 Task: Make in the project BellRise an epic 'User Experience Testing'. Create in the project BellRise an epic 'Knowledge Management System Implementation'. Add in the project BellRise an epic 'Server Maintenance and Support'
Action: Mouse moved to (197, 54)
Screenshot: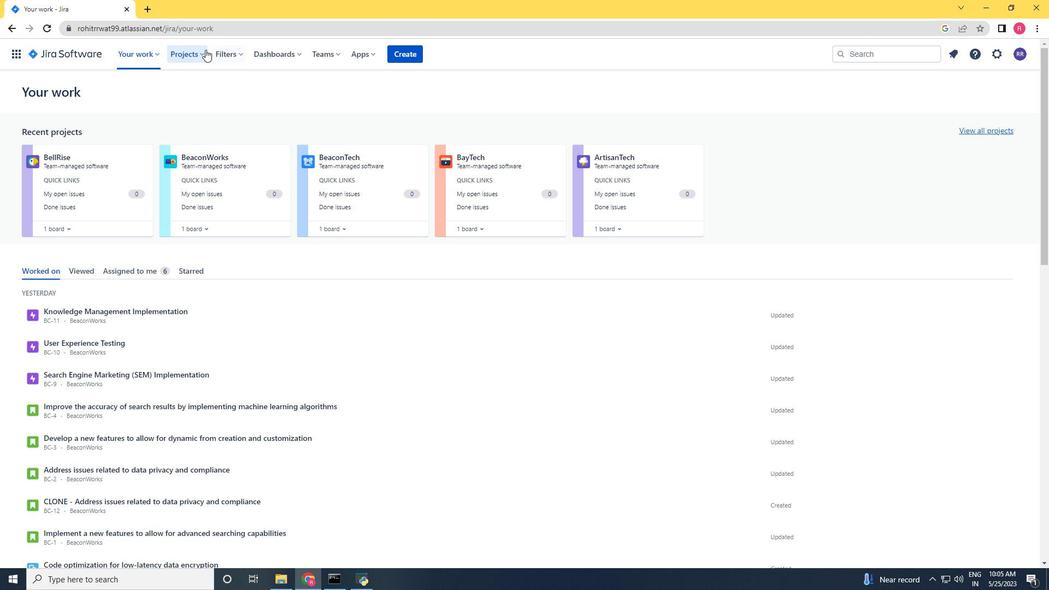 
Action: Mouse pressed left at (197, 54)
Screenshot: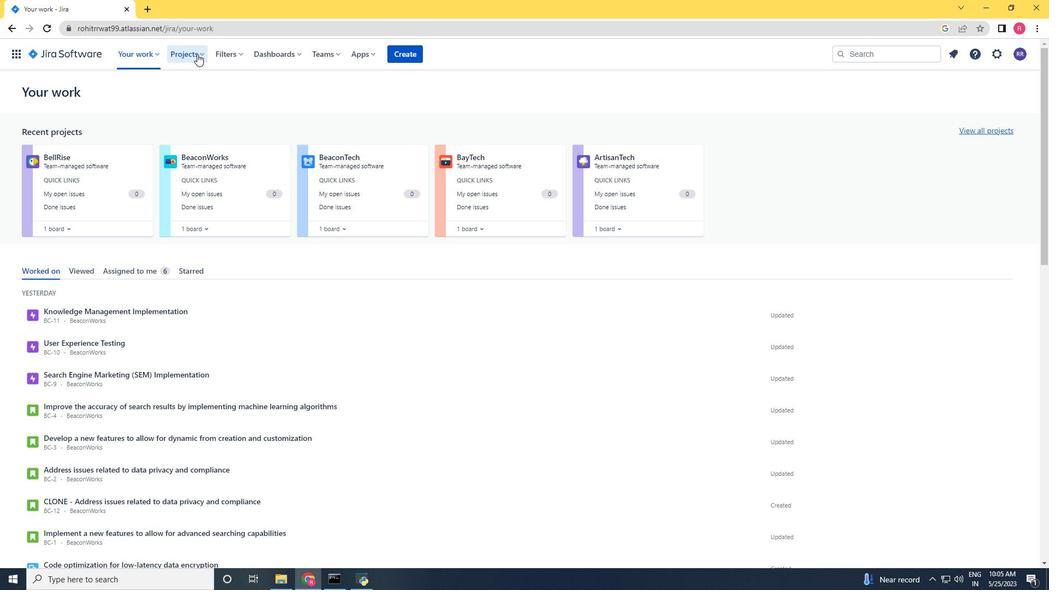 
Action: Mouse moved to (212, 97)
Screenshot: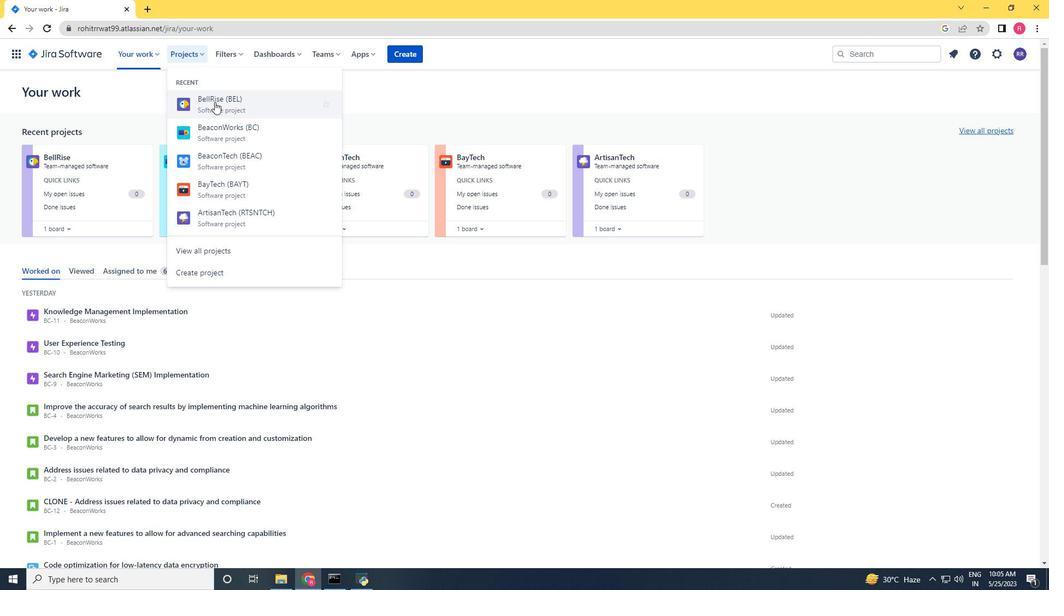 
Action: Mouse pressed left at (212, 97)
Screenshot: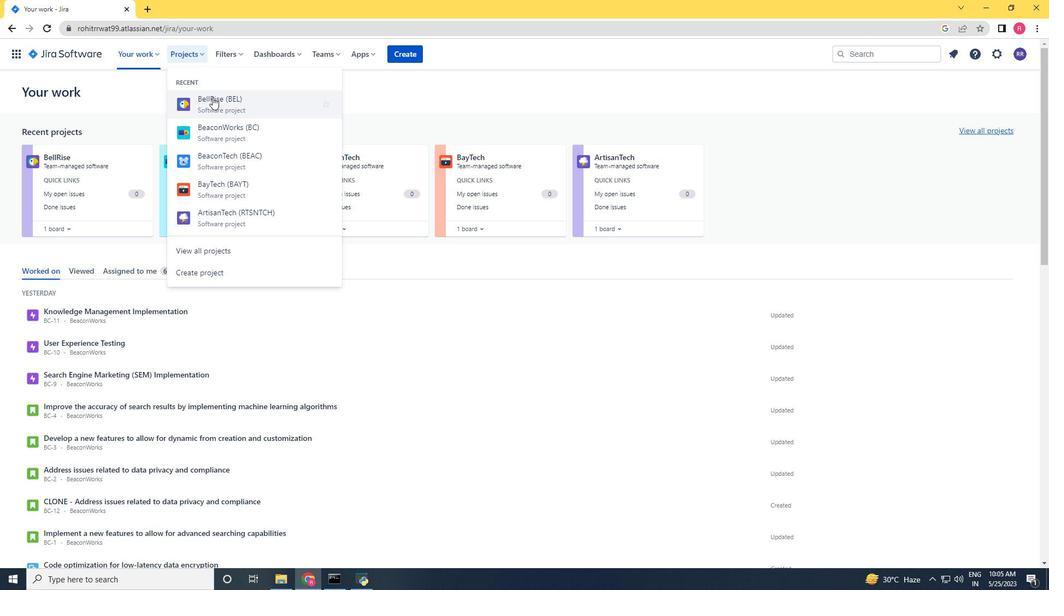 
Action: Mouse moved to (66, 171)
Screenshot: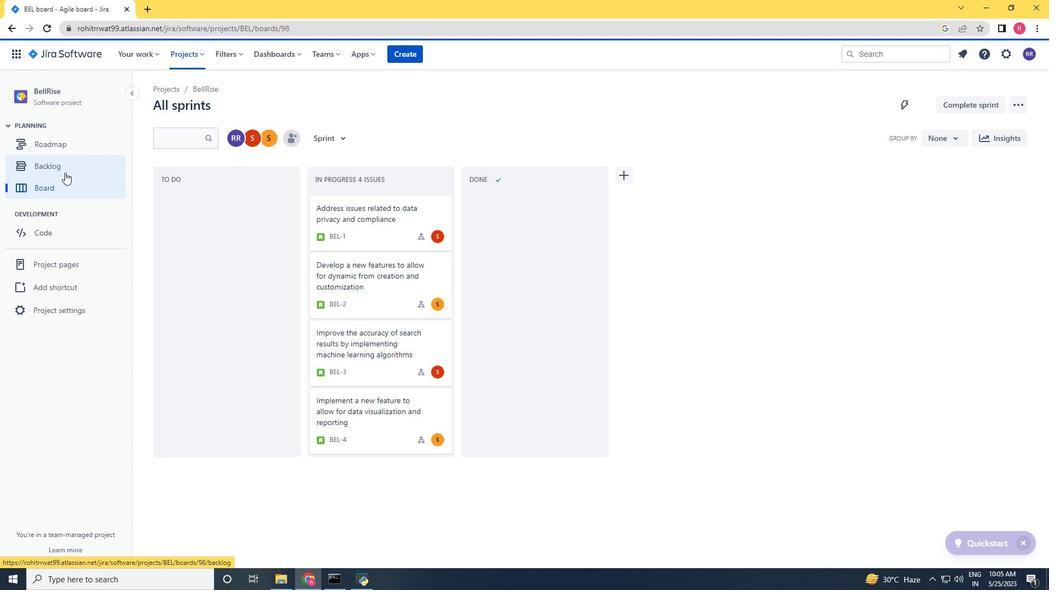 
Action: Mouse pressed left at (66, 171)
Screenshot: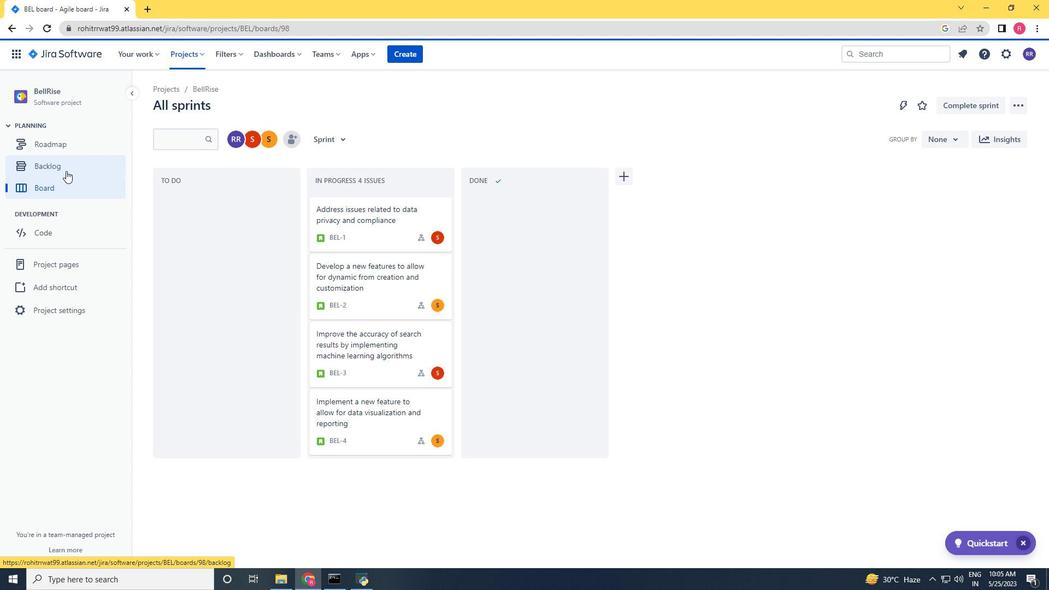 
Action: Mouse moved to (322, 137)
Screenshot: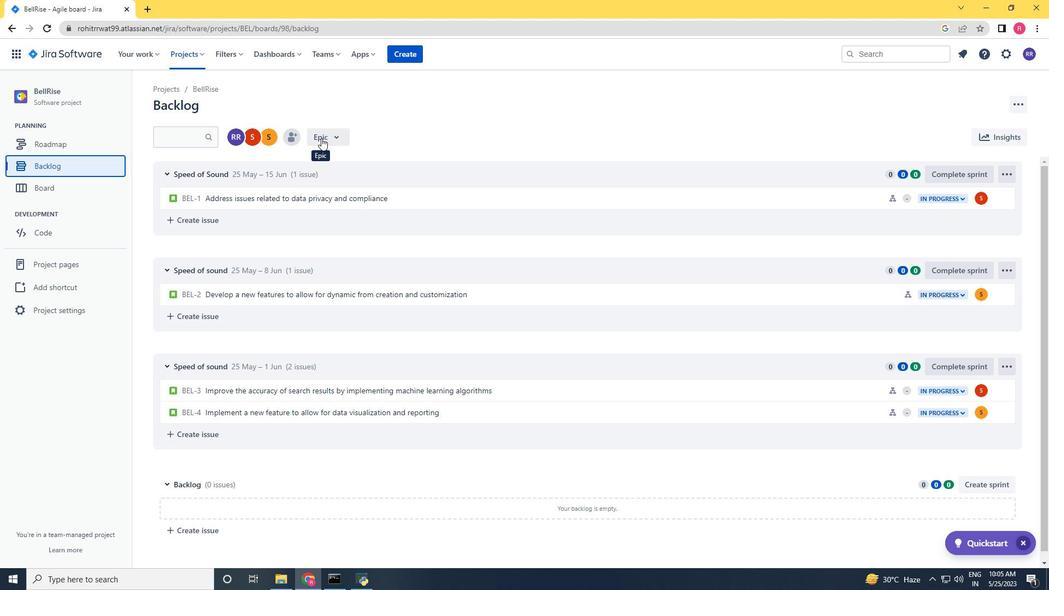 
Action: Mouse pressed left at (322, 137)
Screenshot: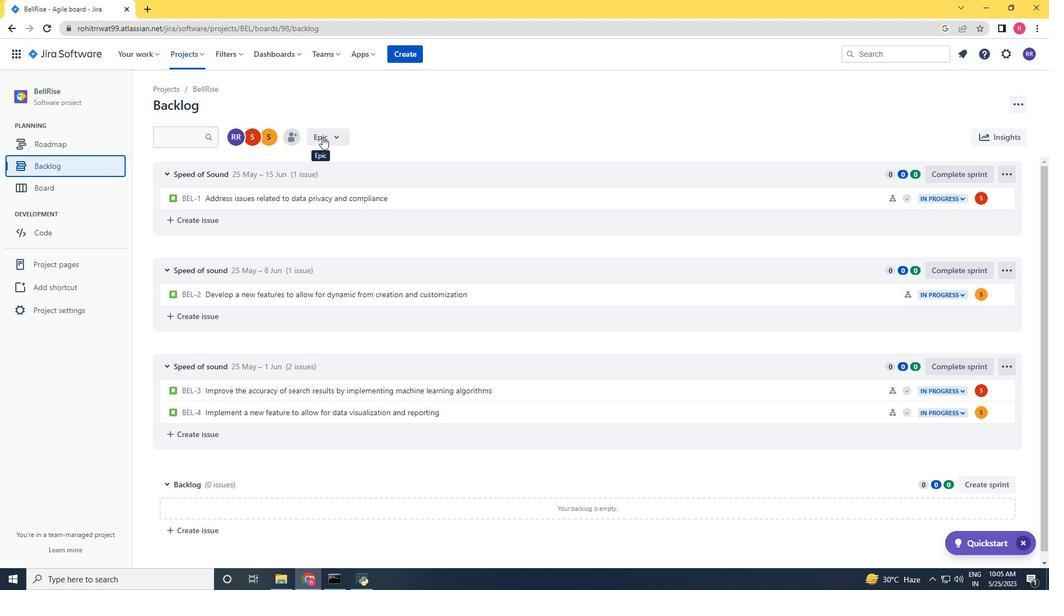 
Action: Mouse moved to (328, 207)
Screenshot: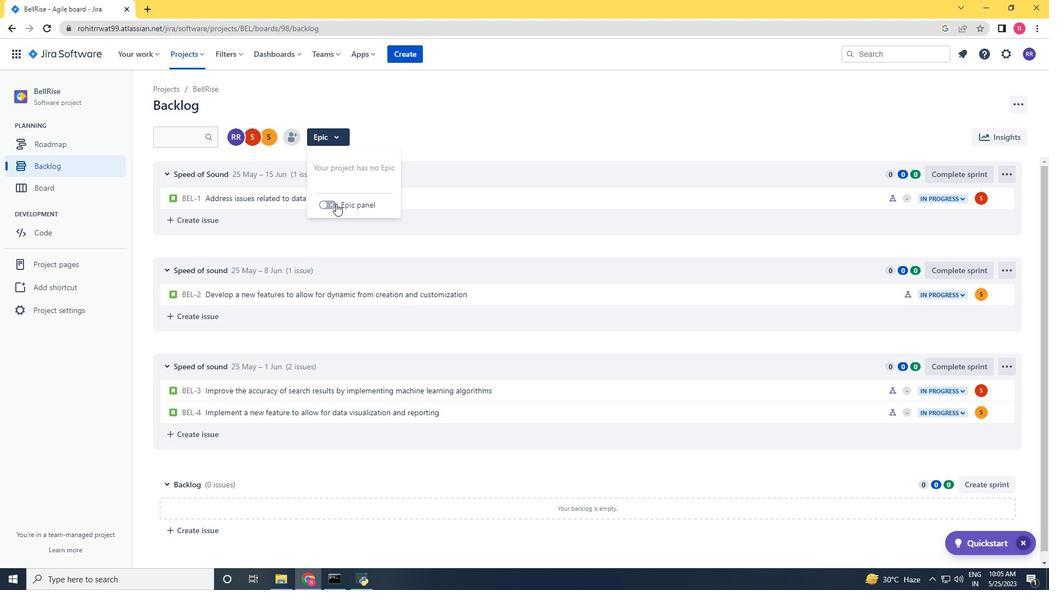 
Action: Mouse pressed left at (328, 207)
Screenshot: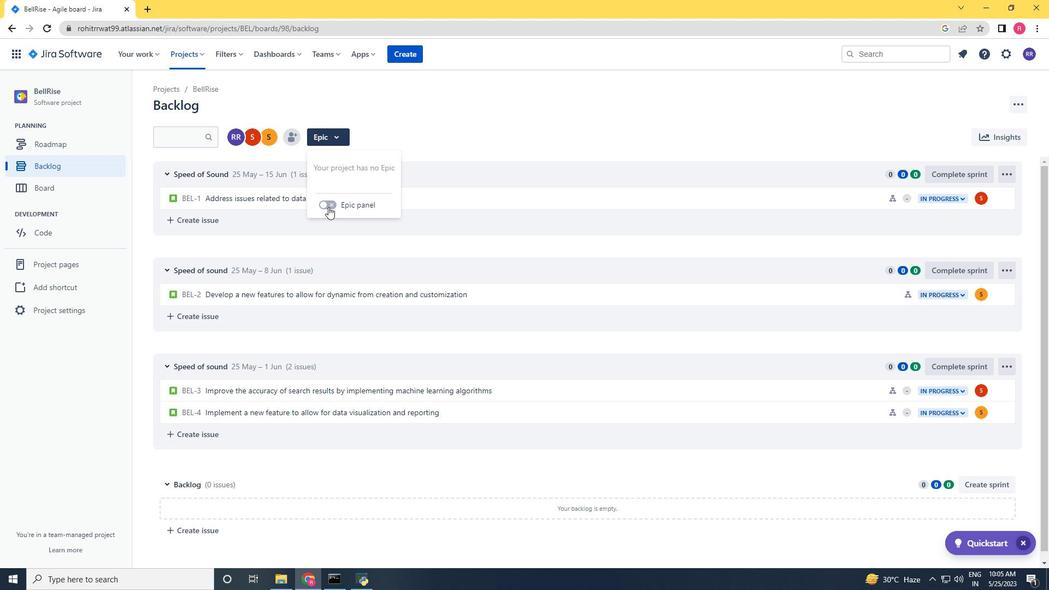 
Action: Mouse moved to (217, 382)
Screenshot: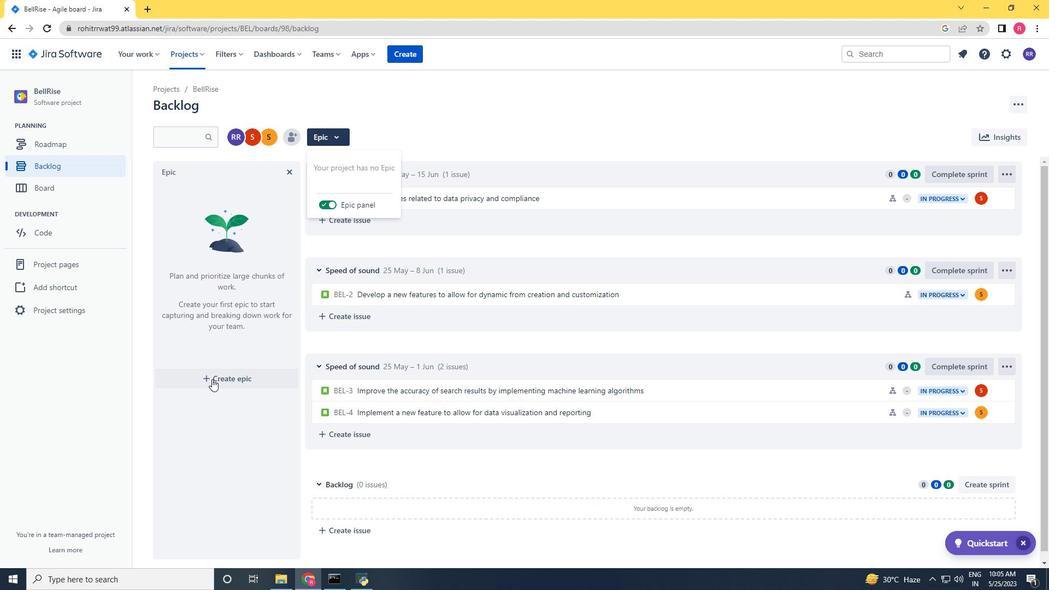 
Action: Mouse pressed left at (217, 382)
Screenshot: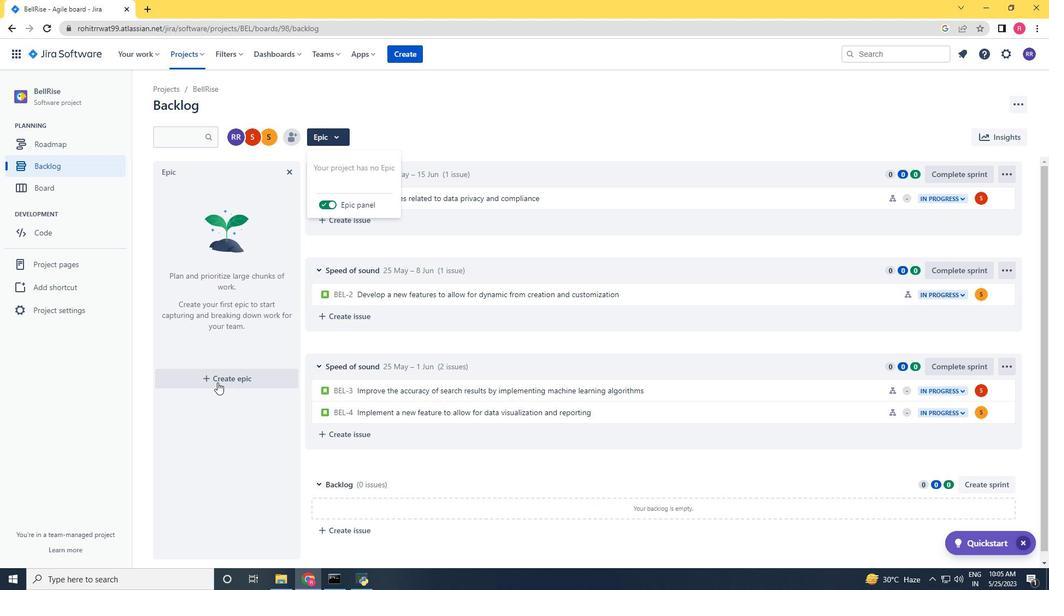 
Action: Key pressed <Key.shift>User<Key.space><Key.shift><Key.shift><Key.shift>Experience<Key.space><Key.shift>Testing<Key.space><Key.enter><Key.shift><Key.shift><Key.shift><Key.shift><Key.shift><Key.shift>Knowledge<Key.space><Key.shift>Mn<Key.backspace>anagement<Key.space><Key.shift>System<Key.space><Key.shift>Implementation<Key.space><Key.enter><Key.shift>Server<Key.space><Key.shift>Man=inten<Key.backspace><Key.backspace><Key.backspace><Key.backspace><Key.backspace><Key.backspace><Key.backspace>intenane<Key.space><Key.backspace><Key.backspace><Key.backspace>nce<Key.space>and<Key.space><Key.shift>Support<Key.space><Key.enter>
Screenshot: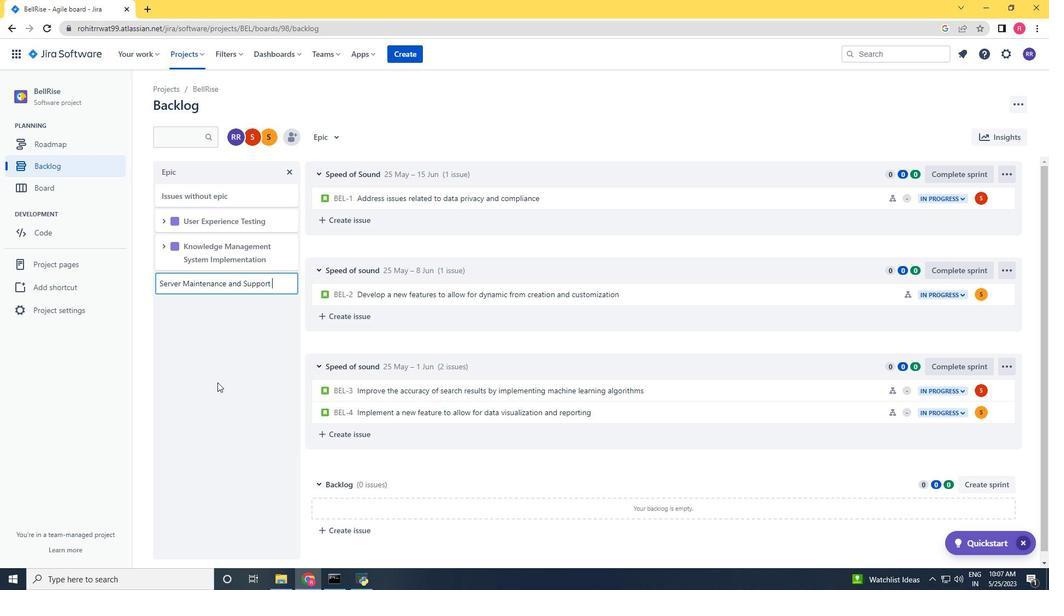
Action: Mouse moved to (247, 425)
Screenshot: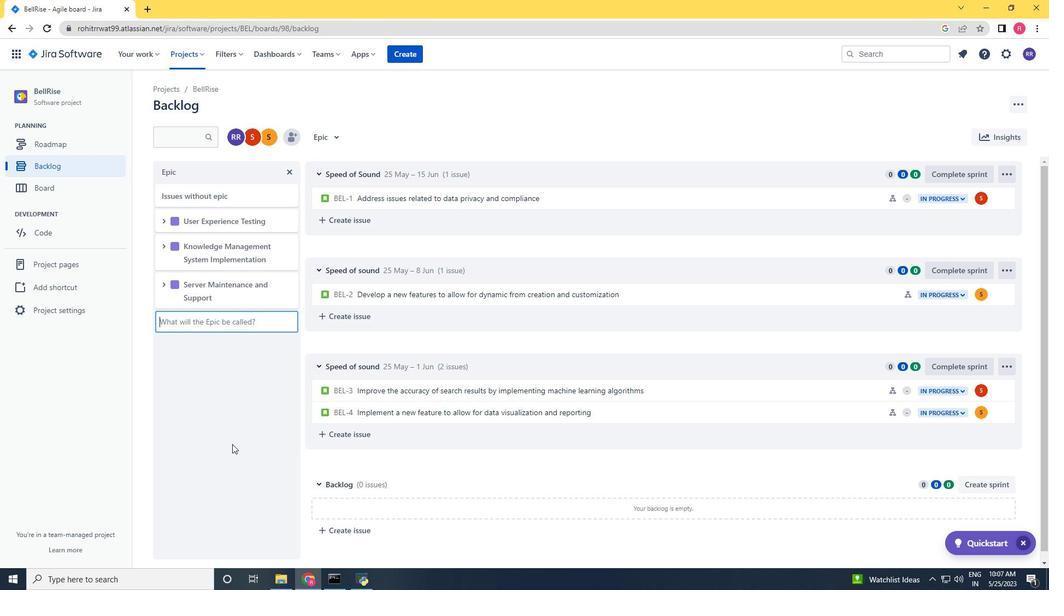 
